 Task: Set the Employee ID "equals" Under Select in Process Payment.
Action: Mouse moved to (102, 14)
Screenshot: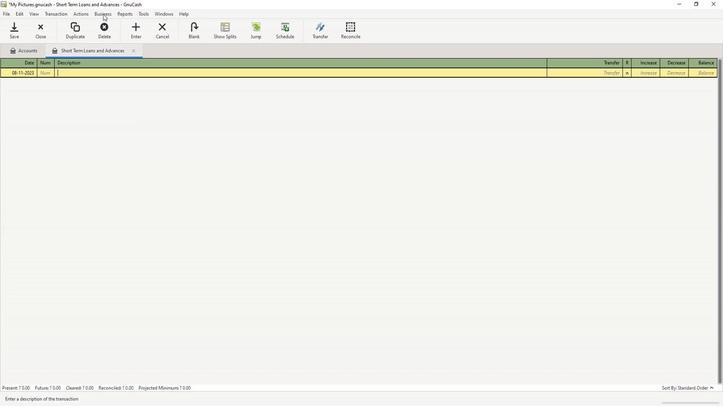 
Action: Mouse pressed left at (102, 14)
Screenshot: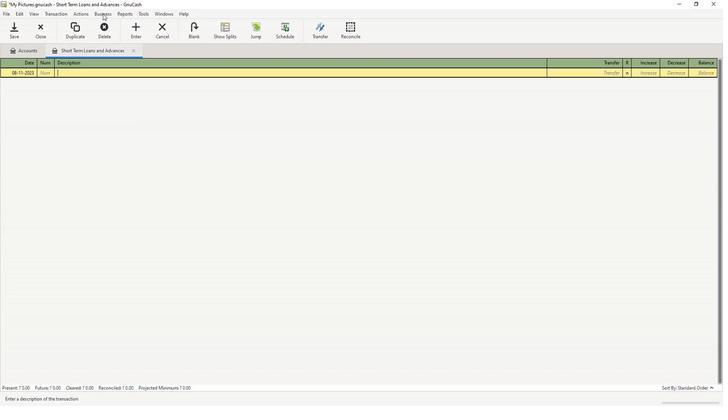 
Action: Mouse moved to (107, 21)
Screenshot: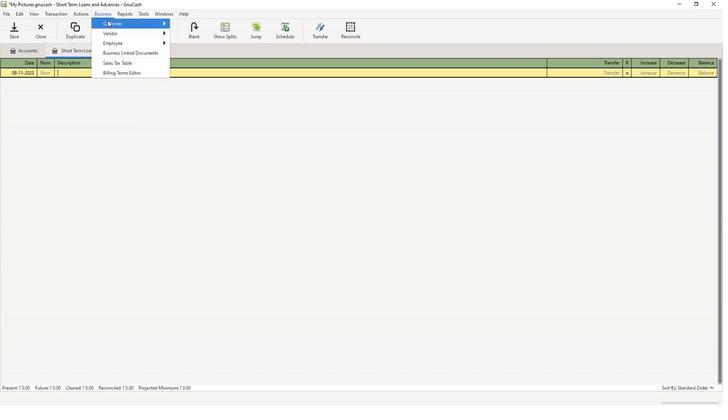 
Action: Mouse pressed left at (107, 21)
Screenshot: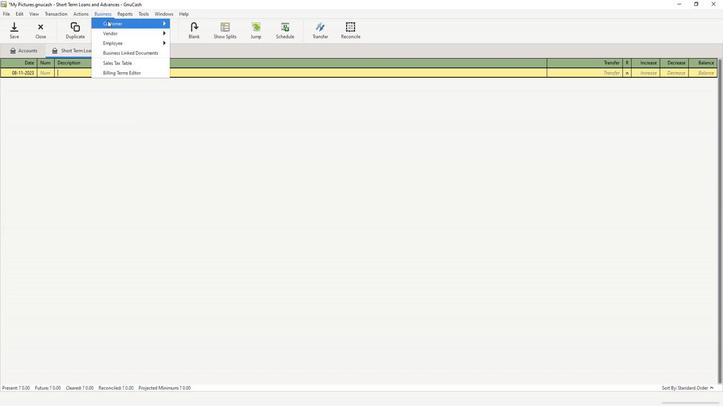 
Action: Mouse moved to (198, 92)
Screenshot: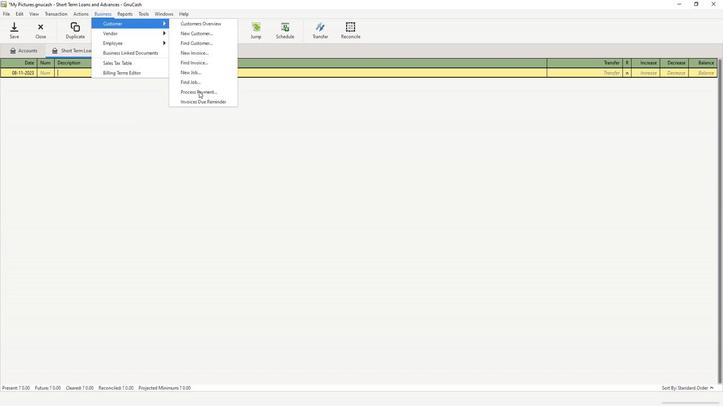 
Action: Mouse pressed left at (198, 92)
Screenshot: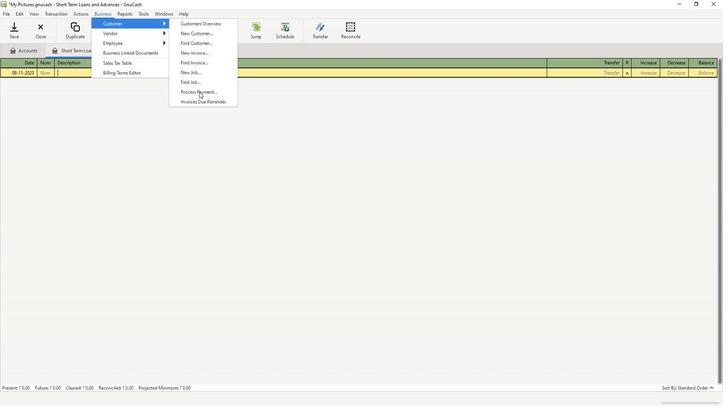 
Action: Mouse moved to (285, 127)
Screenshot: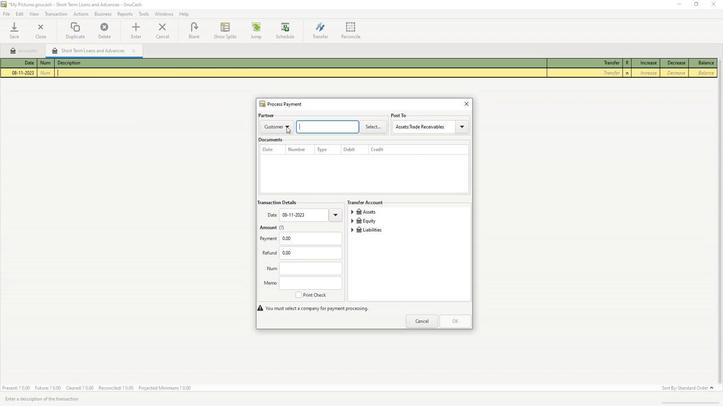 
Action: Mouse pressed left at (285, 127)
Screenshot: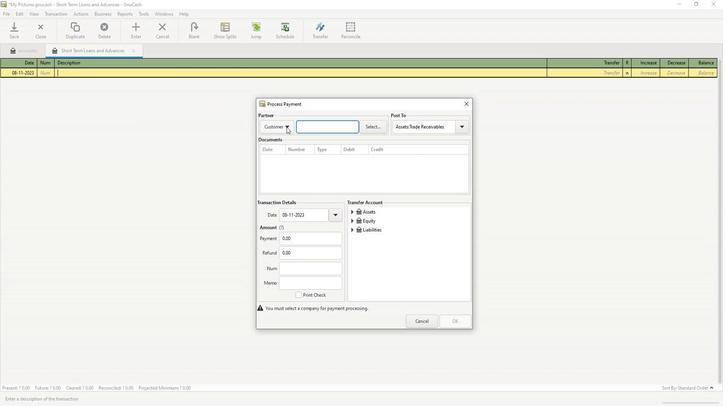 
Action: Mouse moved to (285, 148)
Screenshot: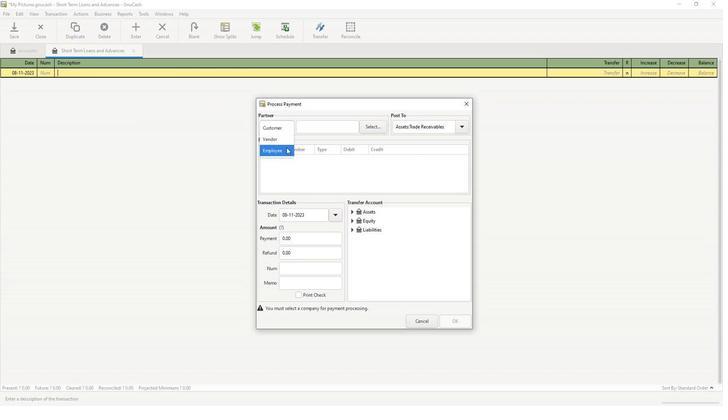 
Action: Mouse pressed left at (285, 148)
Screenshot: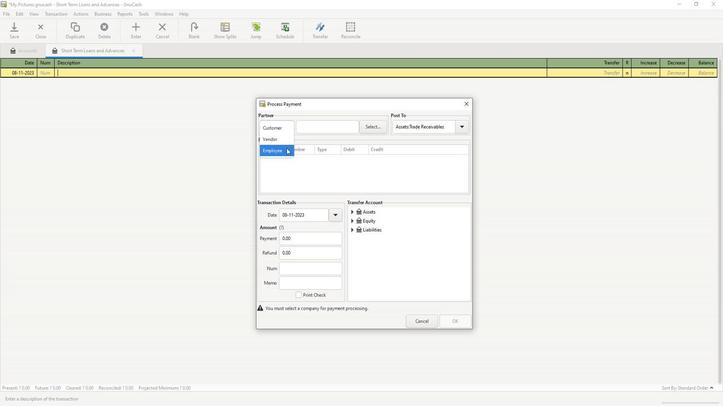 
Action: Mouse moved to (375, 130)
Screenshot: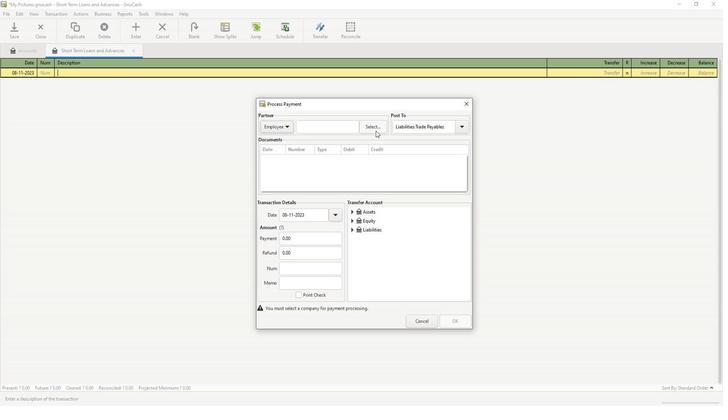 
Action: Mouse pressed left at (375, 130)
Screenshot: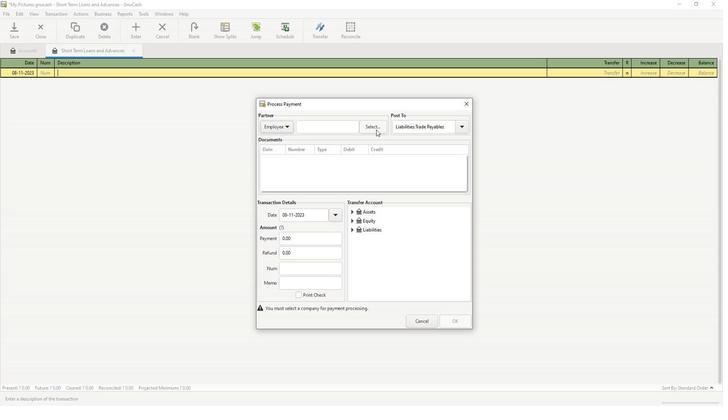 
Action: Mouse moved to (283, 194)
Screenshot: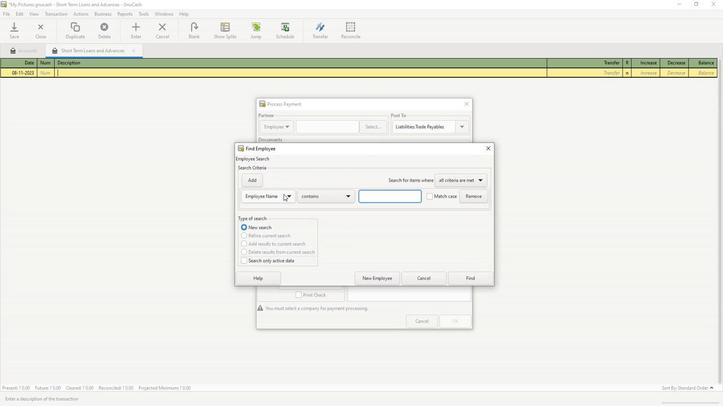 
Action: Mouse pressed left at (283, 194)
Screenshot: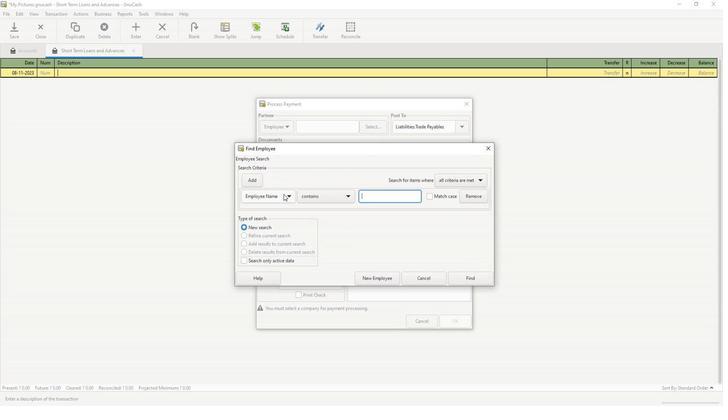 
Action: Mouse moved to (275, 219)
Screenshot: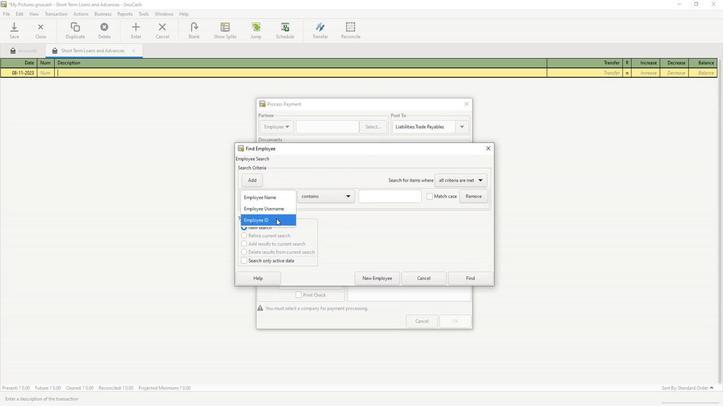 
Action: Mouse pressed left at (275, 219)
Screenshot: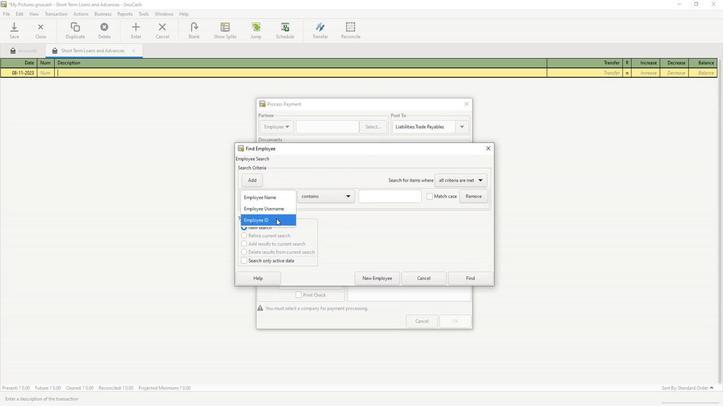 
Action: Mouse moved to (321, 201)
Screenshot: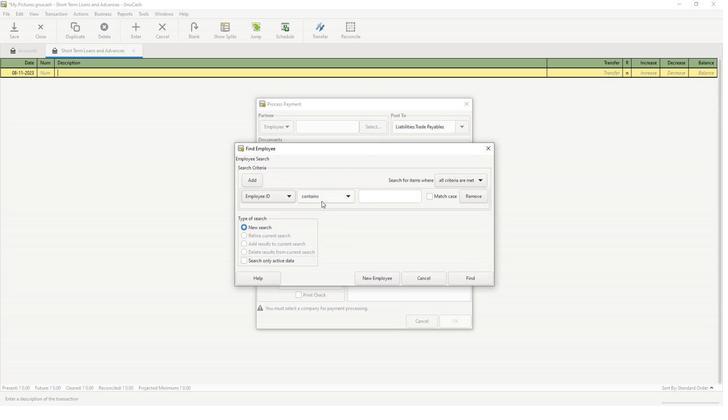 
Action: Mouse pressed left at (321, 201)
Screenshot: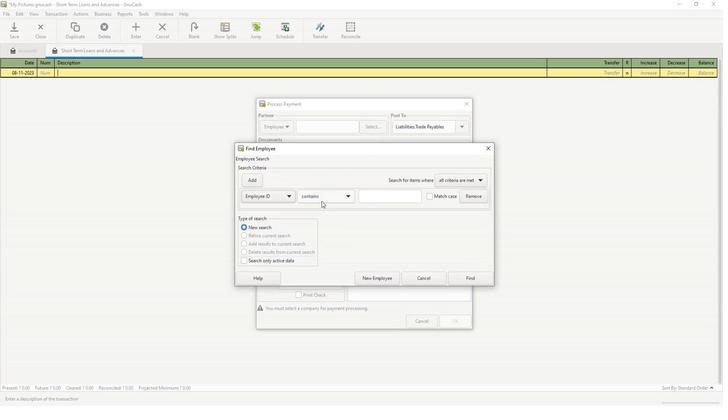 
Action: Mouse moved to (327, 211)
Screenshot: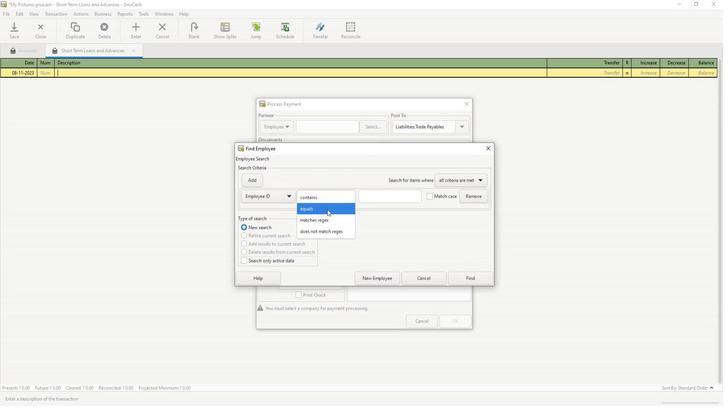 
Action: Mouse pressed left at (327, 211)
Screenshot: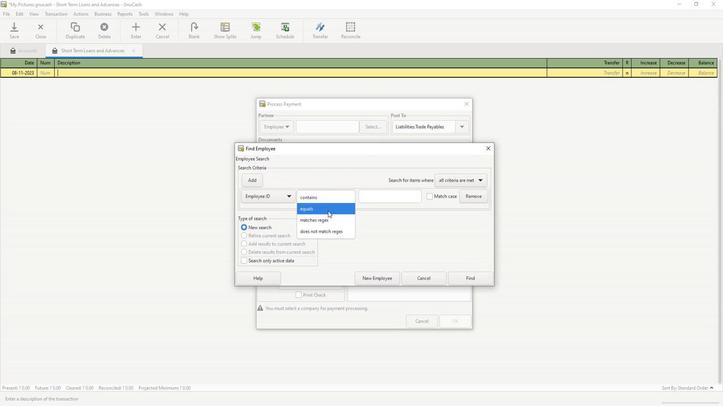 
Action: Mouse moved to (374, 199)
Screenshot: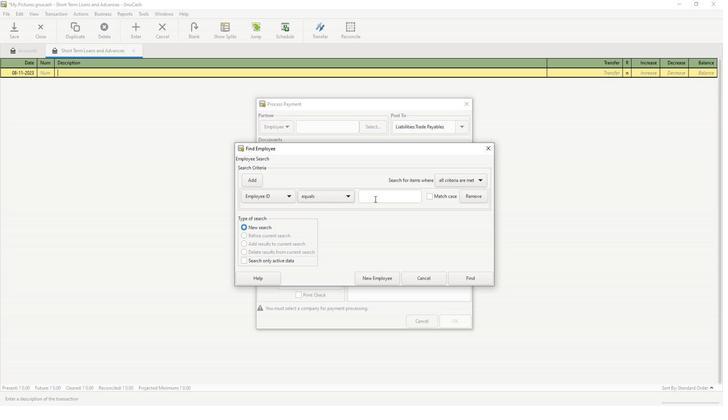 
Action: Mouse pressed left at (374, 199)
Screenshot: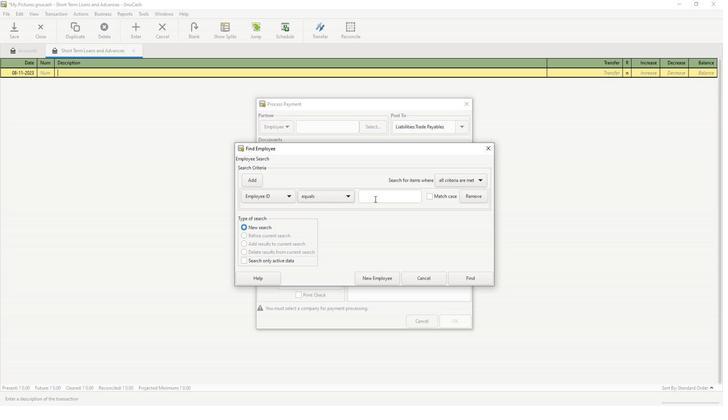 
Action: Key pressed 65798
Screenshot: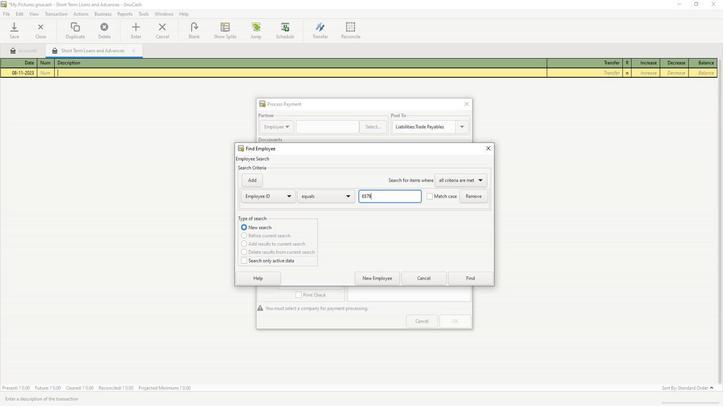 
Action: Mouse moved to (467, 279)
Screenshot: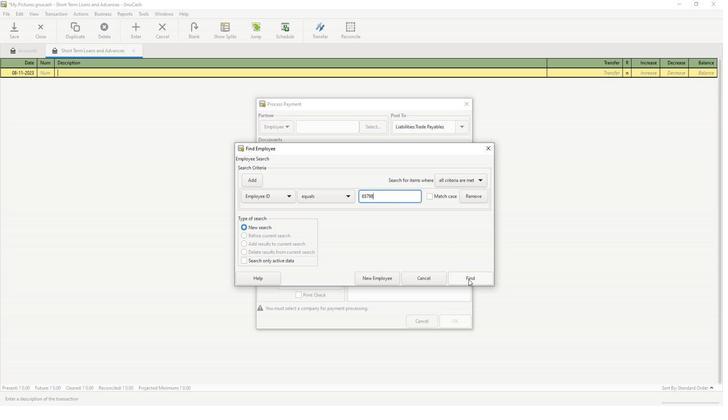 
Action: Mouse pressed left at (467, 279)
Screenshot: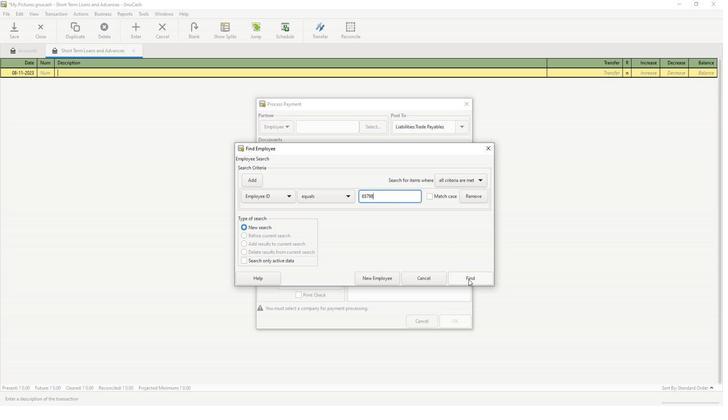 
Action: Mouse moved to (469, 282)
Screenshot: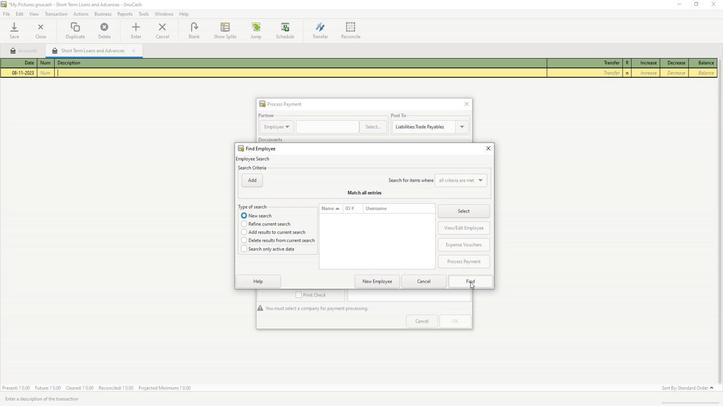 
Action: Mouse pressed left at (469, 282)
Screenshot: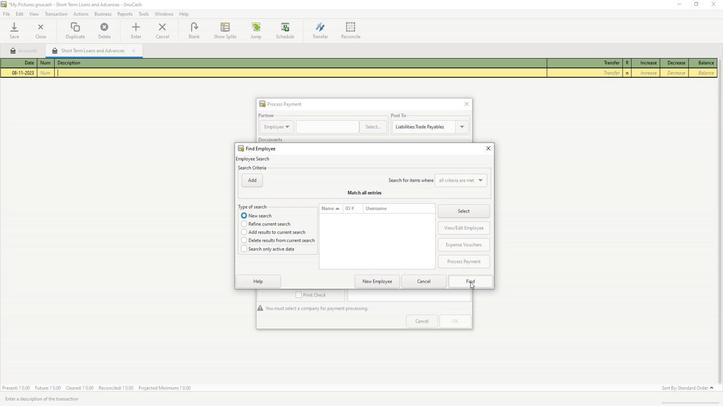 
